 Task: Move the task Create a new online platform for online life coaching services to the section Done in the project BrainBridge and filter the tasks in the project by High Priority
Action: Mouse moved to (599, 269)
Screenshot: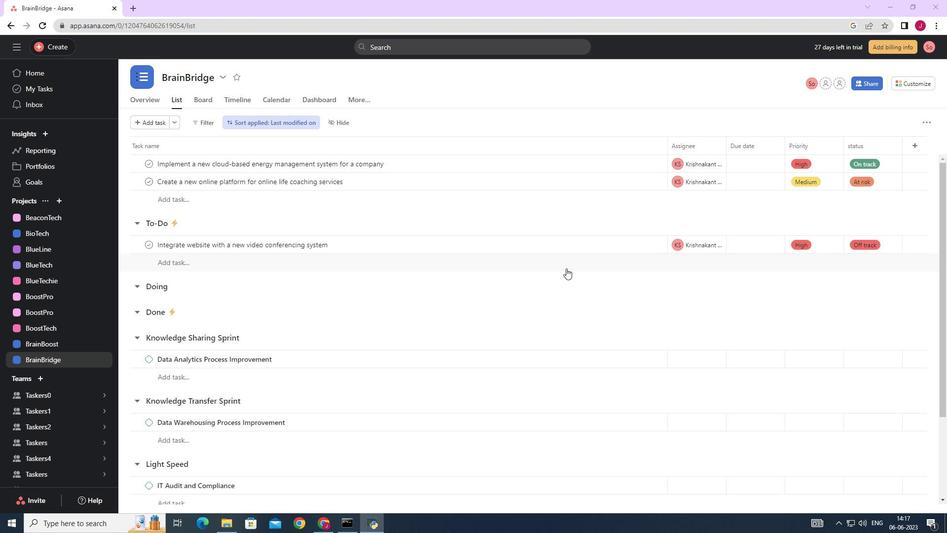 
Action: Mouse scrolled (599, 269) with delta (0, 0)
Screenshot: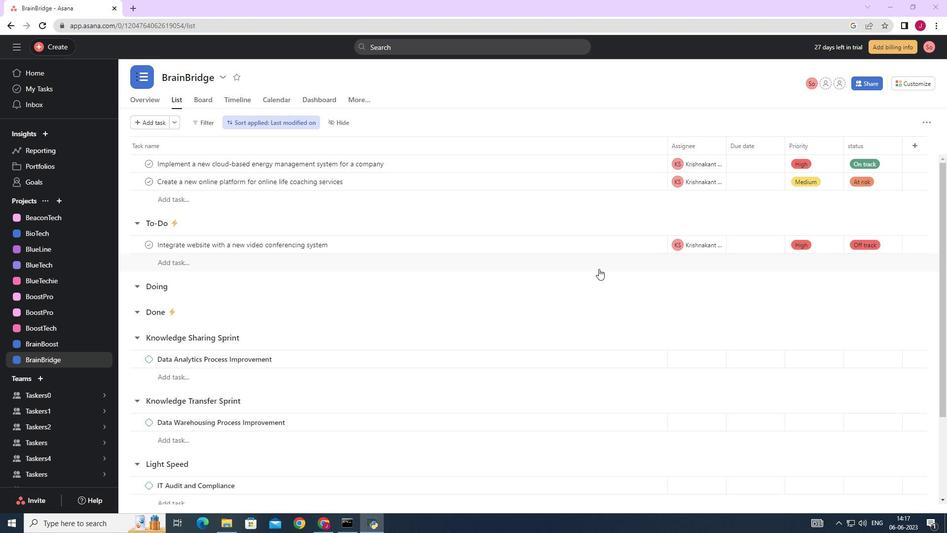 
Action: Mouse scrolled (599, 269) with delta (0, 0)
Screenshot: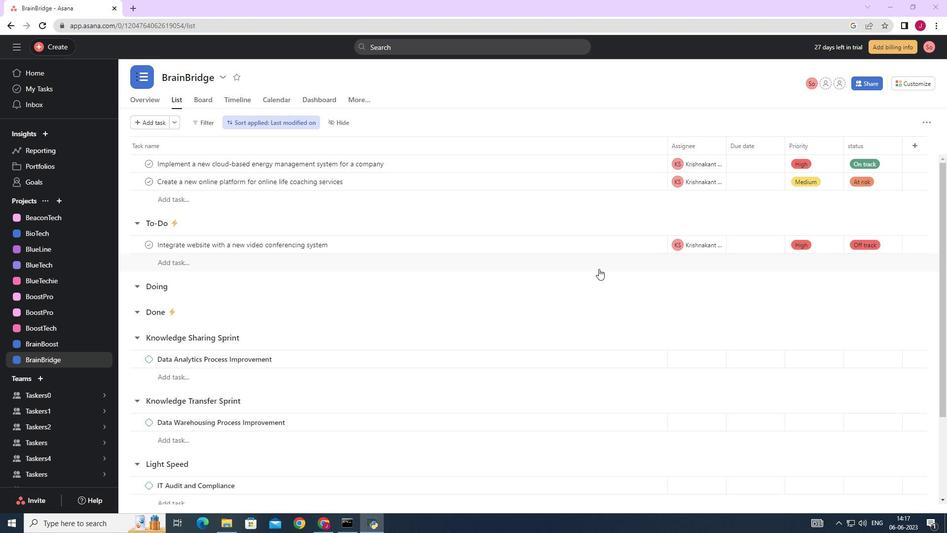 
Action: Mouse moved to (643, 185)
Screenshot: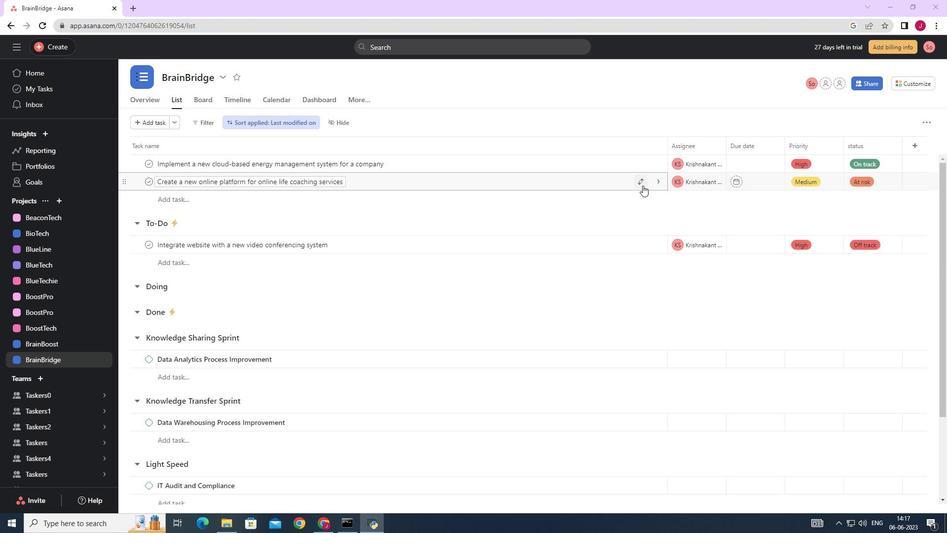 
Action: Mouse pressed left at (643, 185)
Screenshot: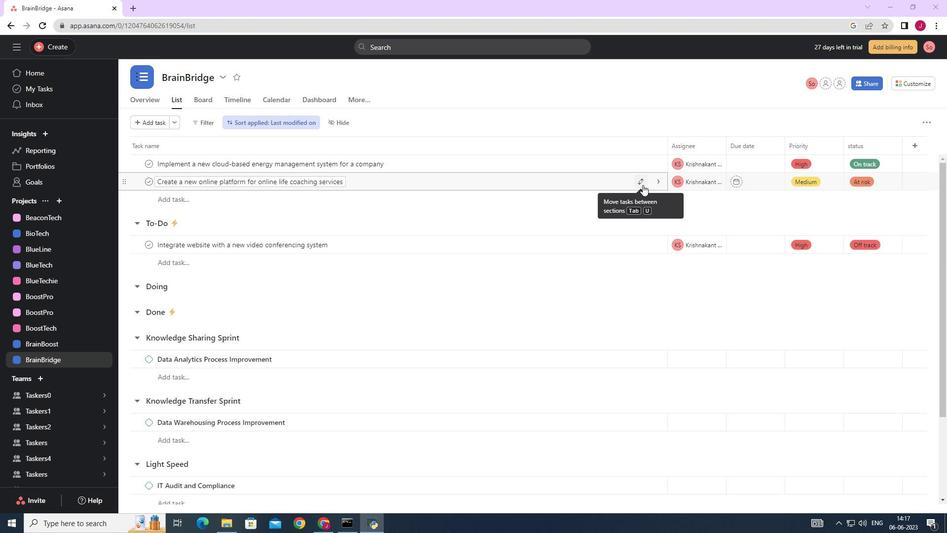 
Action: Mouse moved to (575, 274)
Screenshot: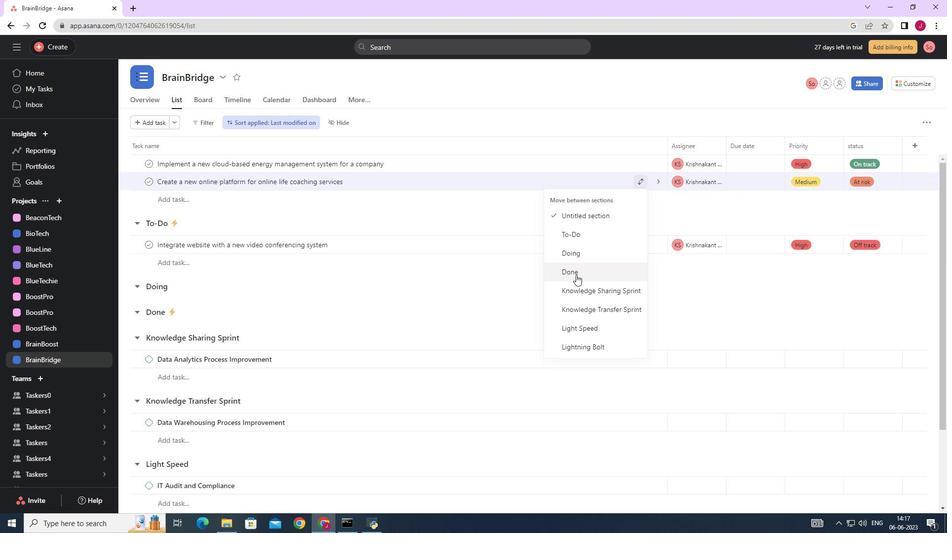 
Action: Mouse pressed left at (575, 274)
Screenshot: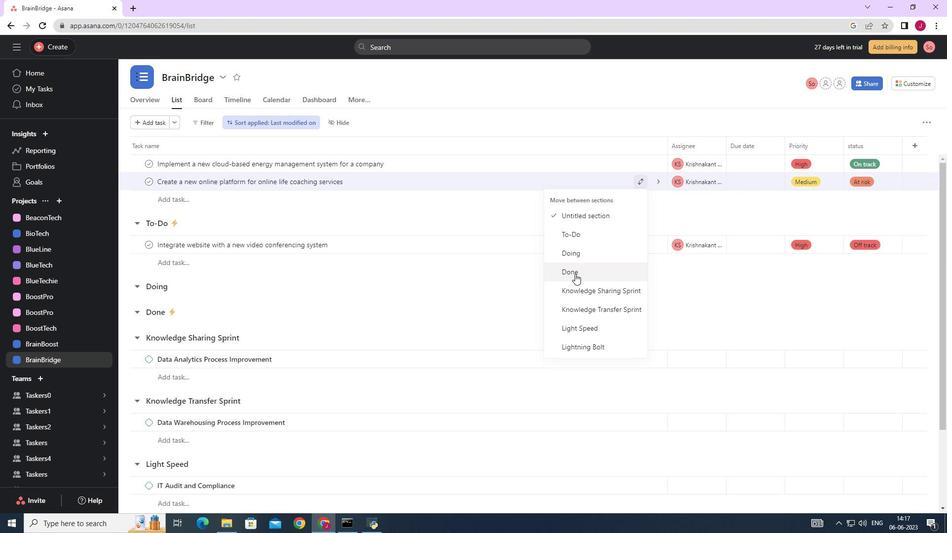 
Action: Mouse moved to (204, 120)
Screenshot: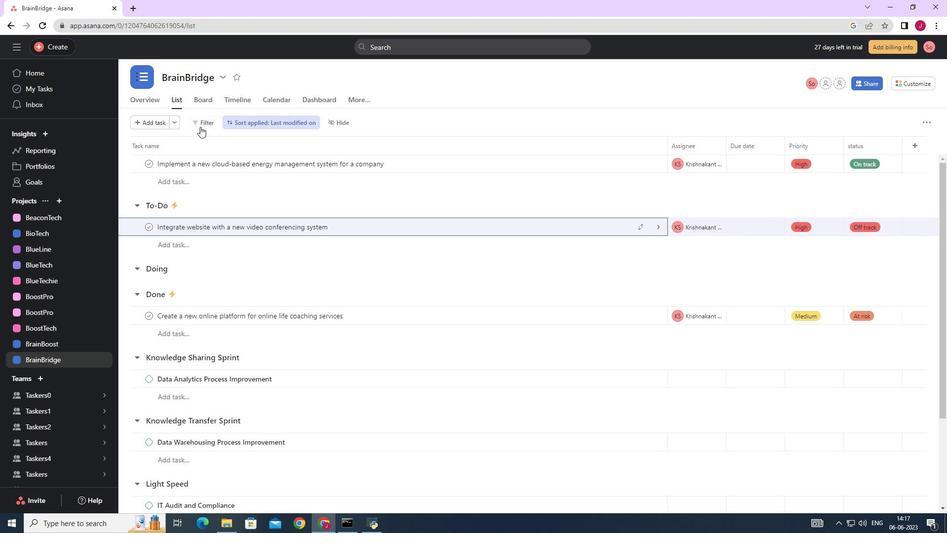 
Action: Mouse pressed left at (204, 120)
Screenshot: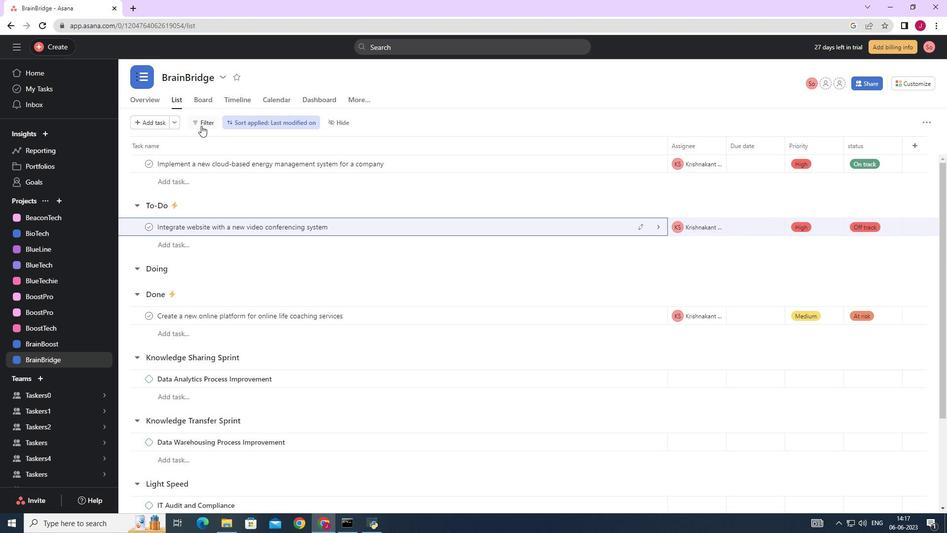 
Action: Mouse moved to (243, 201)
Screenshot: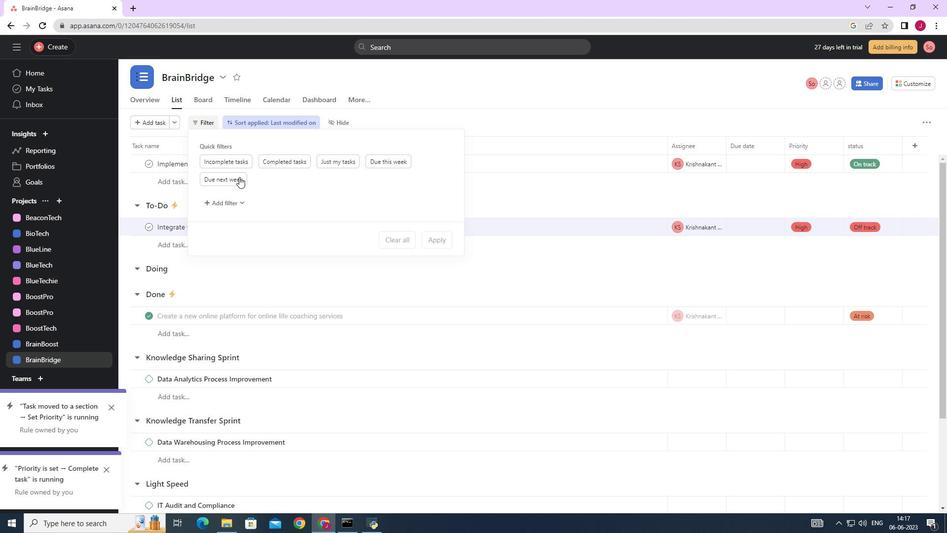 
Action: Mouse pressed left at (243, 201)
Screenshot: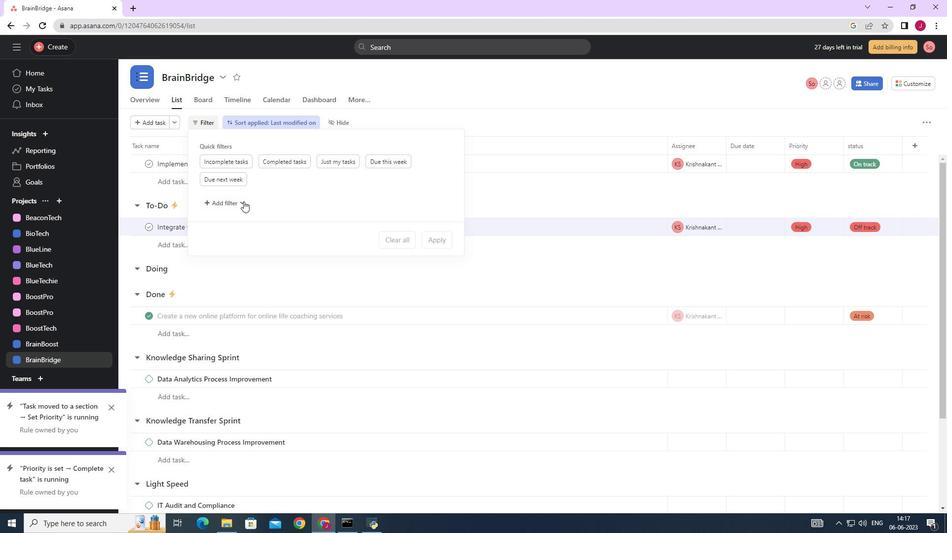
Action: Mouse moved to (226, 370)
Screenshot: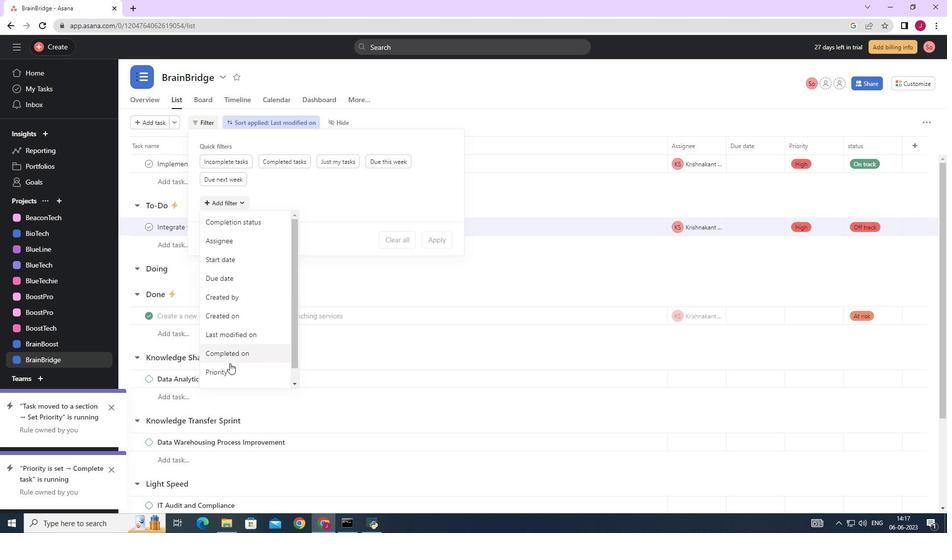 
Action: Mouse pressed left at (226, 370)
Screenshot: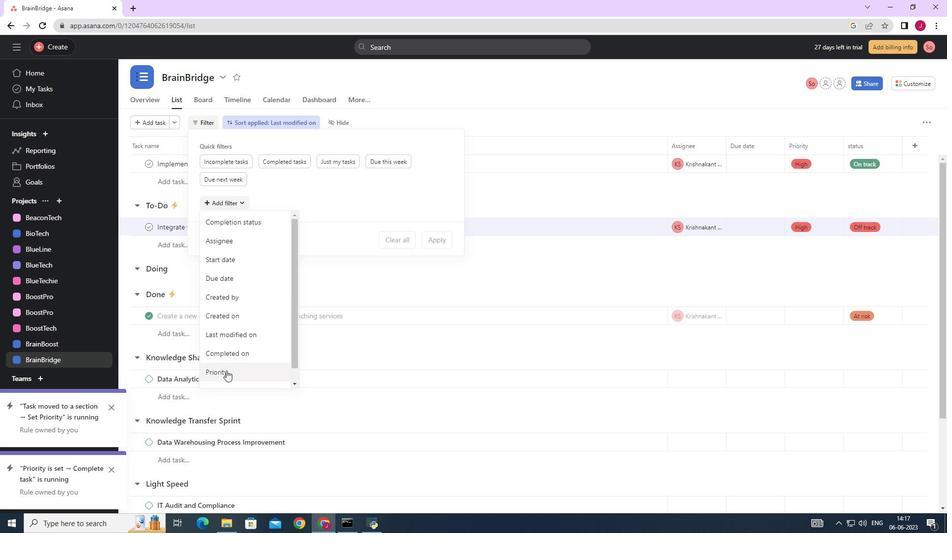 
Action: Mouse moved to (245, 215)
Screenshot: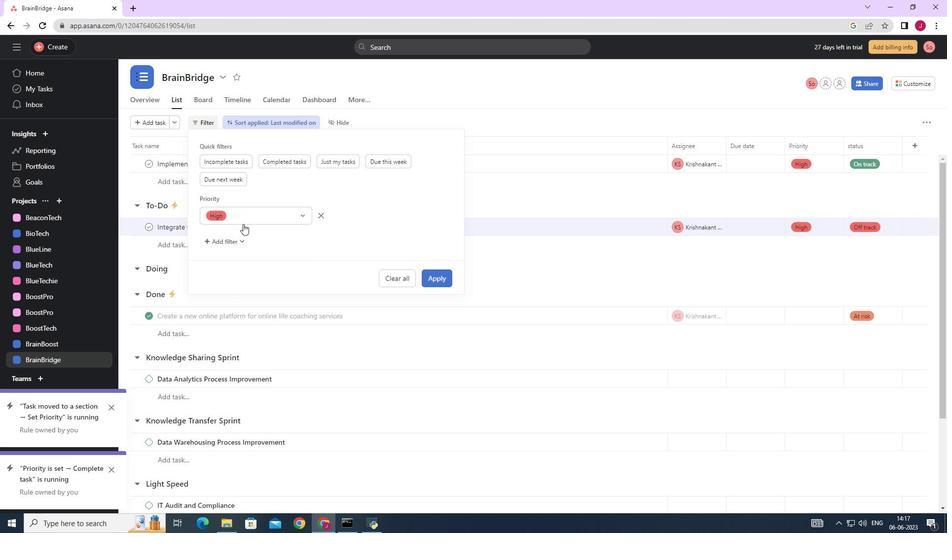 
Action: Mouse pressed left at (245, 215)
Screenshot: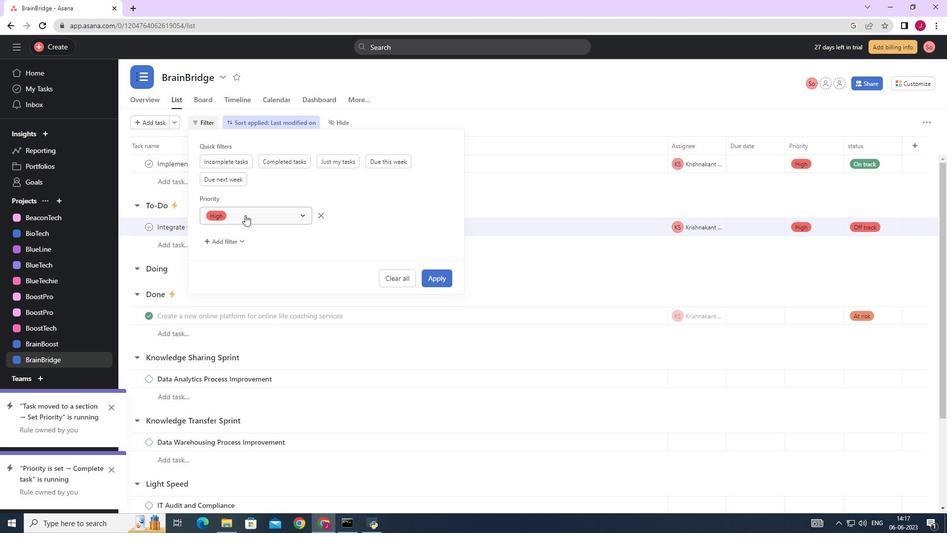 
Action: Mouse moved to (239, 233)
Screenshot: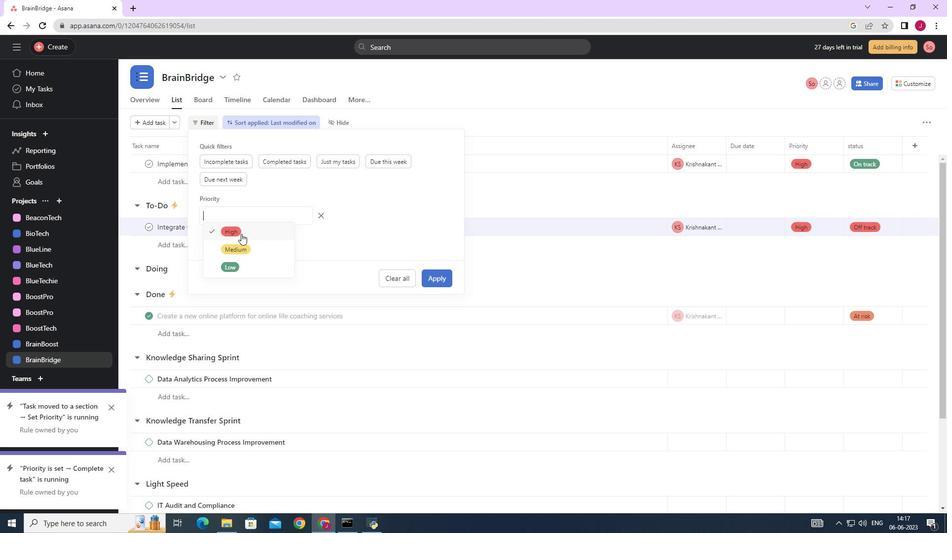 
Action: Mouse pressed left at (239, 233)
Screenshot: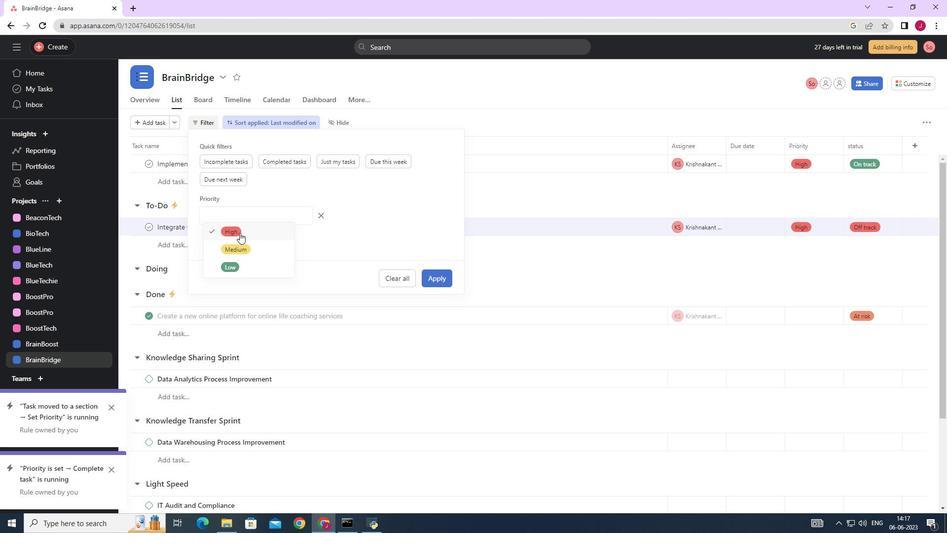 
Action: Mouse moved to (442, 280)
Screenshot: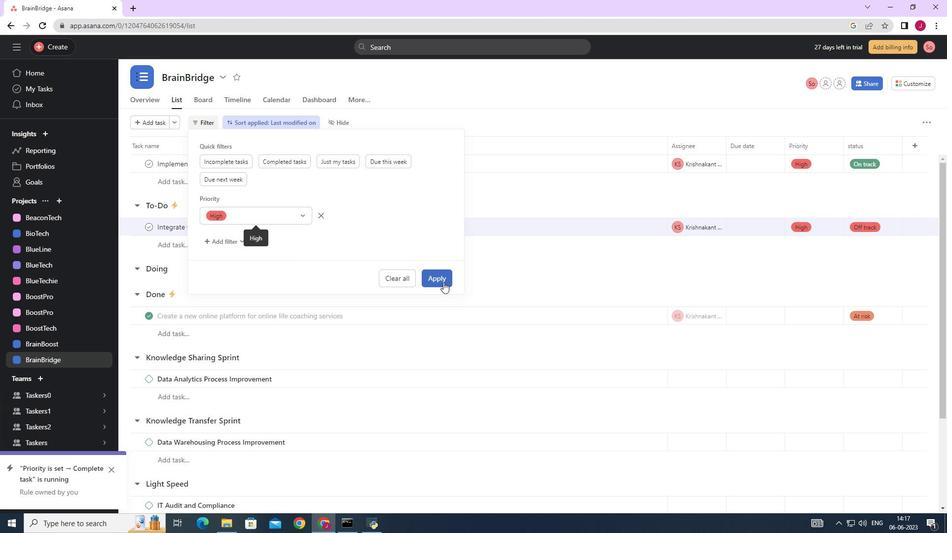 
Action: Mouse pressed left at (442, 280)
Screenshot: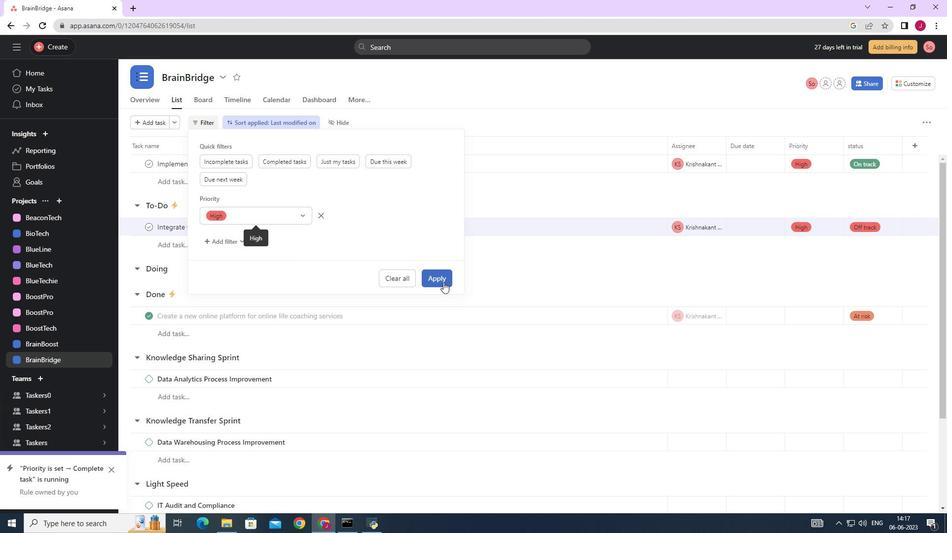
